 Task: Add Sprouts Blueberry Pomegranate Hydration Drink Mix Single to the cart.
Action: Mouse pressed left at (17, 81)
Screenshot: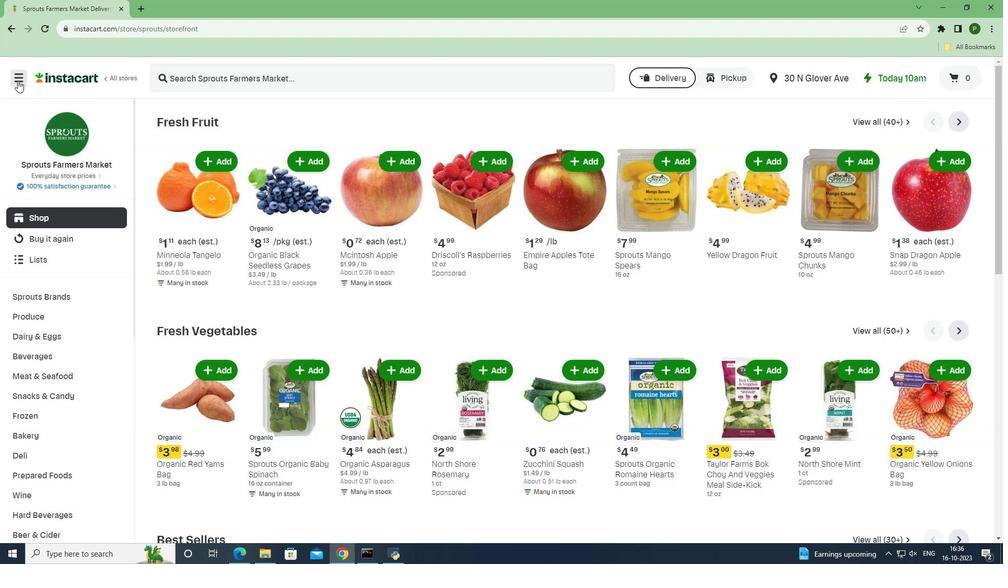 
Action: Mouse moved to (37, 276)
Screenshot: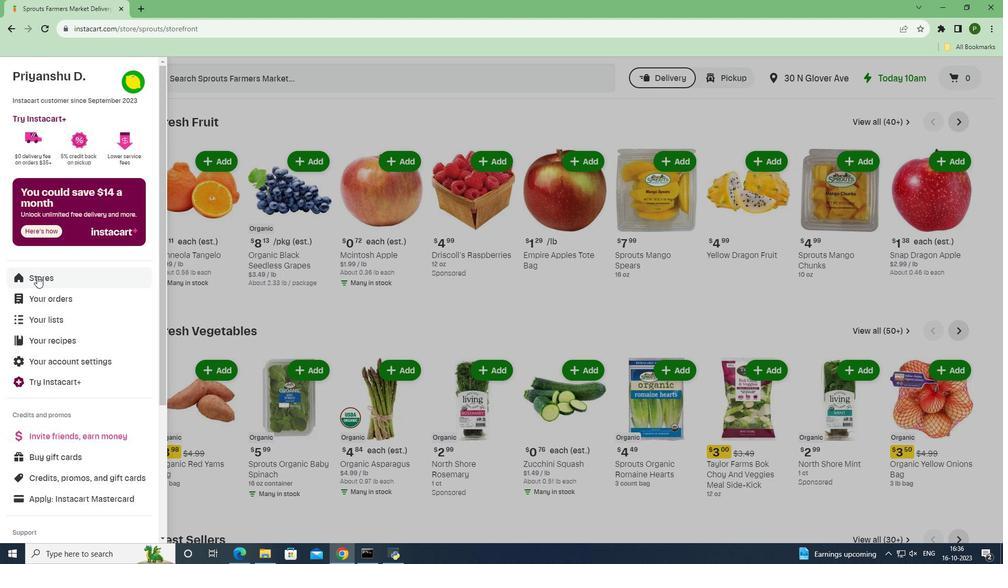 
Action: Mouse pressed left at (37, 276)
Screenshot: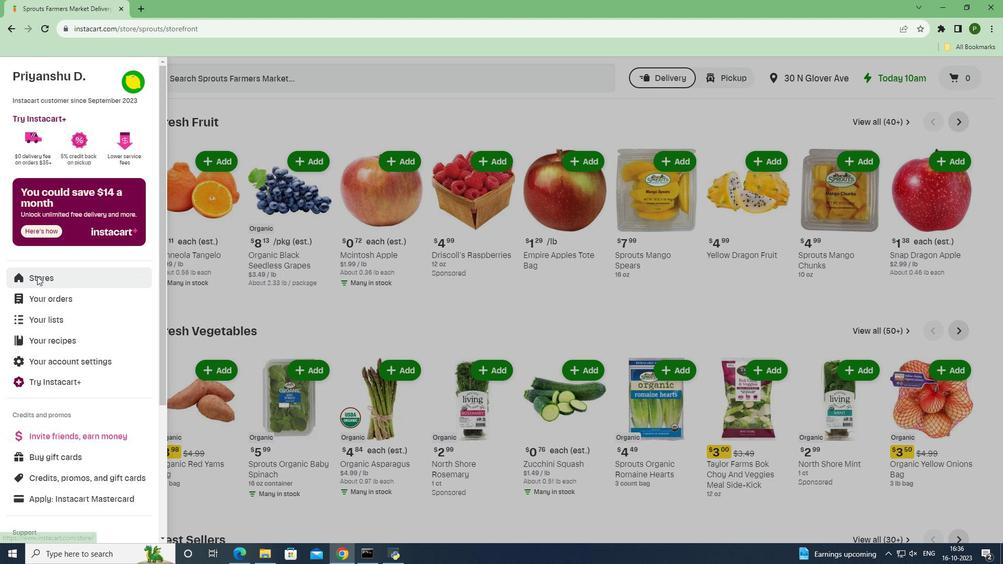 
Action: Mouse moved to (246, 113)
Screenshot: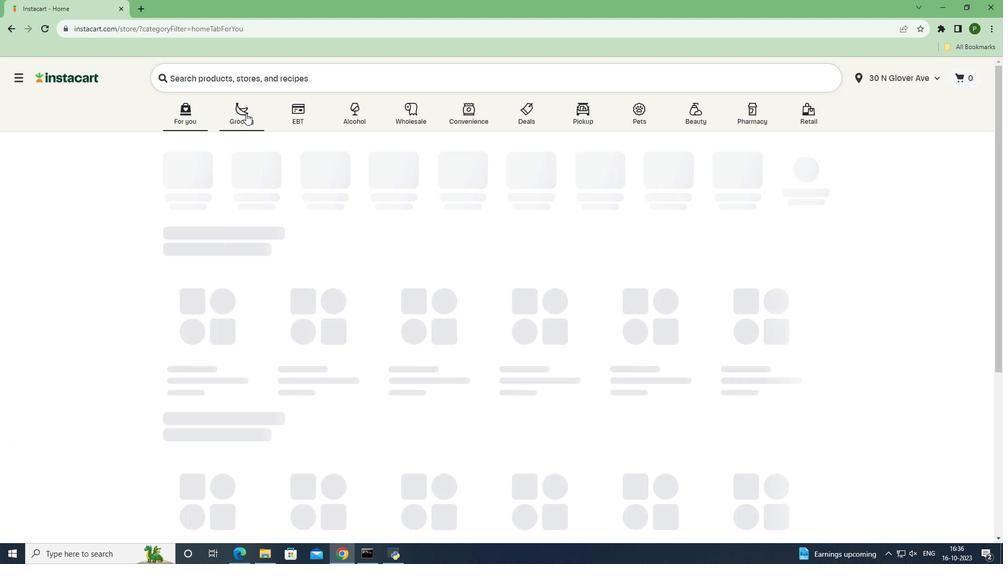 
Action: Mouse pressed left at (246, 113)
Screenshot: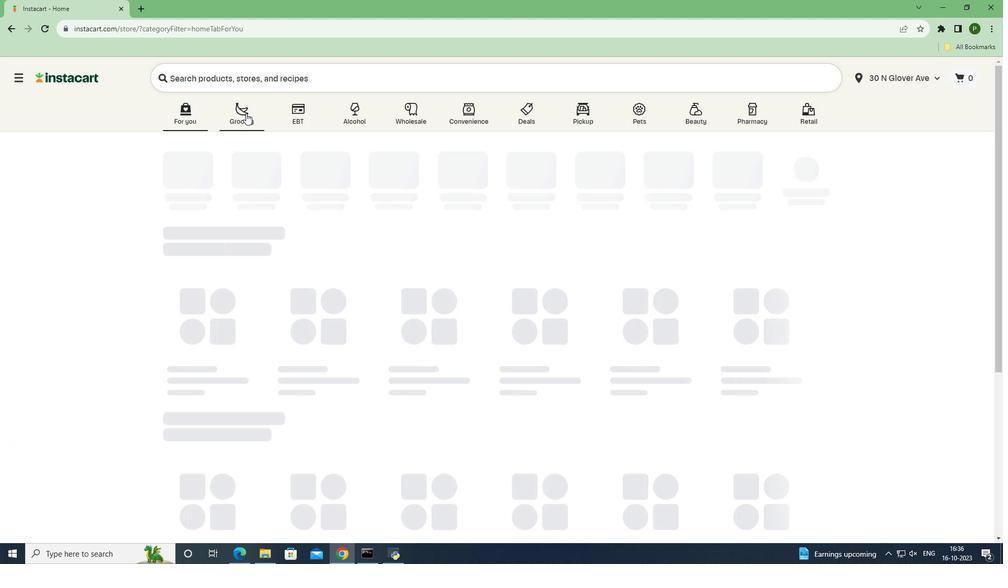 
Action: Mouse moved to (634, 233)
Screenshot: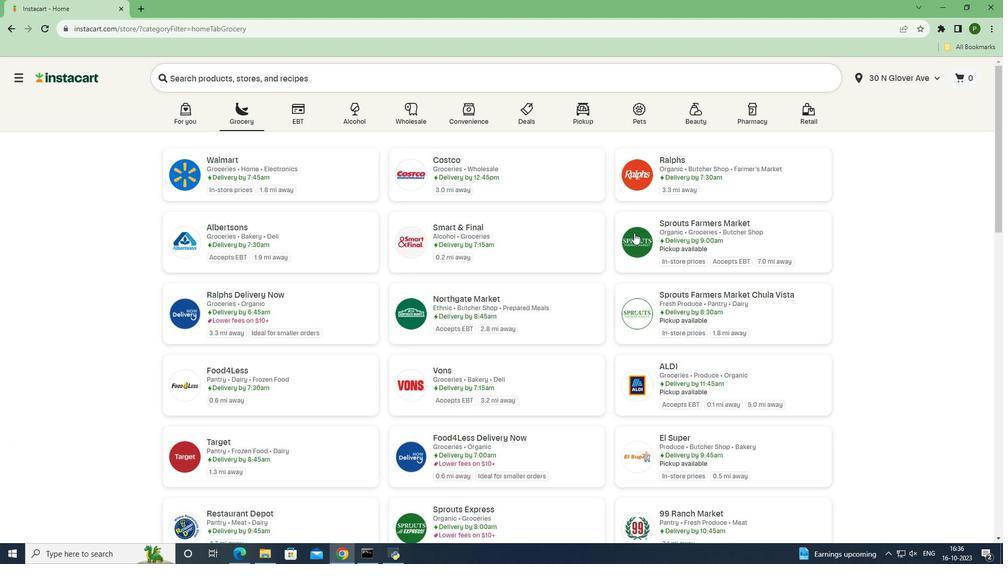 
Action: Mouse pressed left at (634, 233)
Screenshot: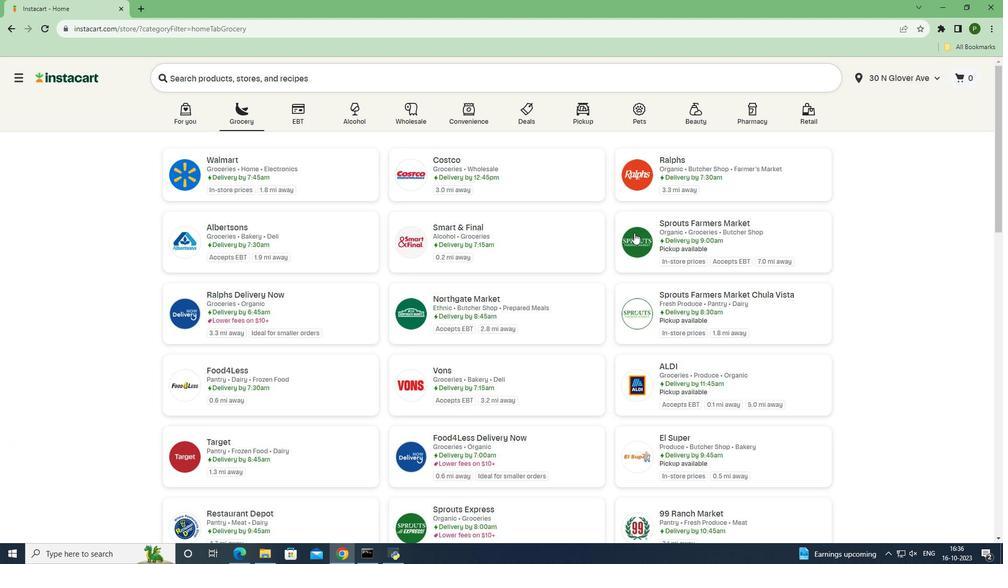 
Action: Mouse moved to (14, 352)
Screenshot: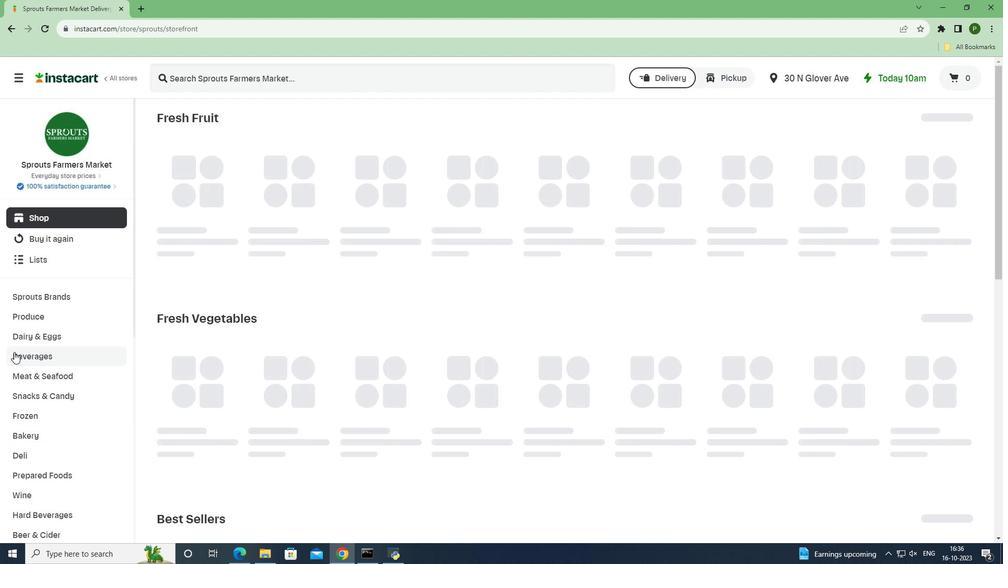 
Action: Mouse pressed left at (14, 352)
Screenshot: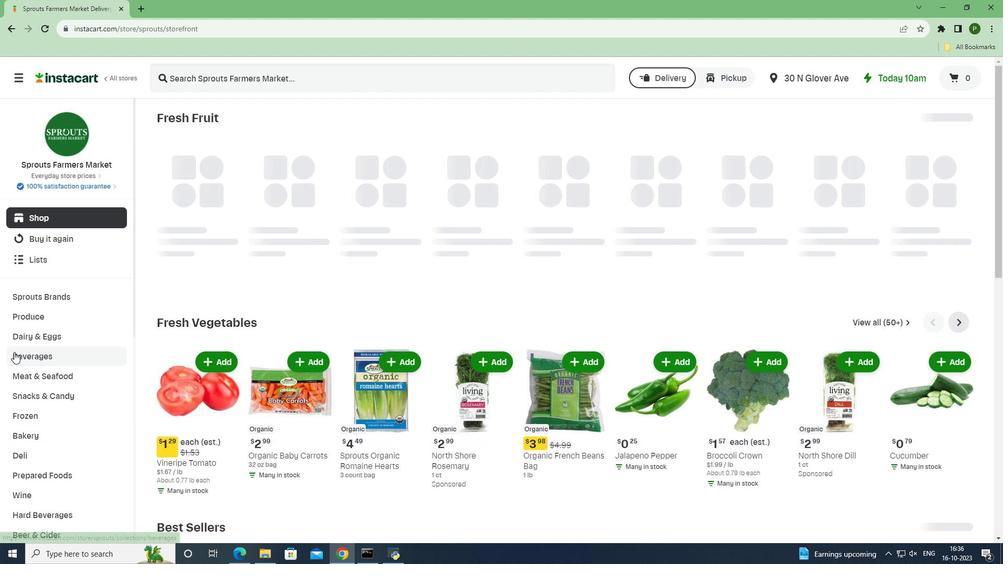 
Action: Mouse moved to (937, 146)
Screenshot: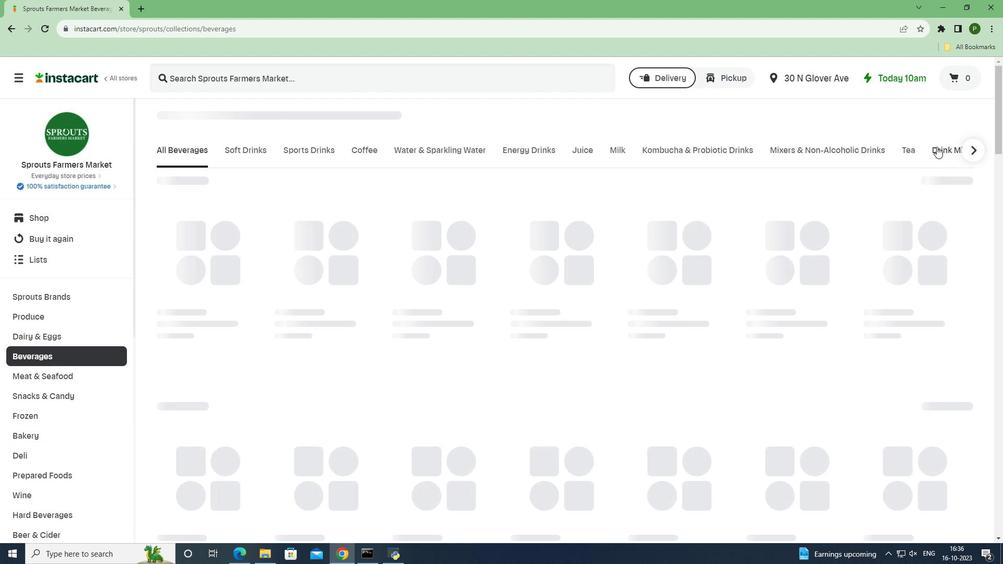 
Action: Mouse pressed left at (937, 146)
Screenshot: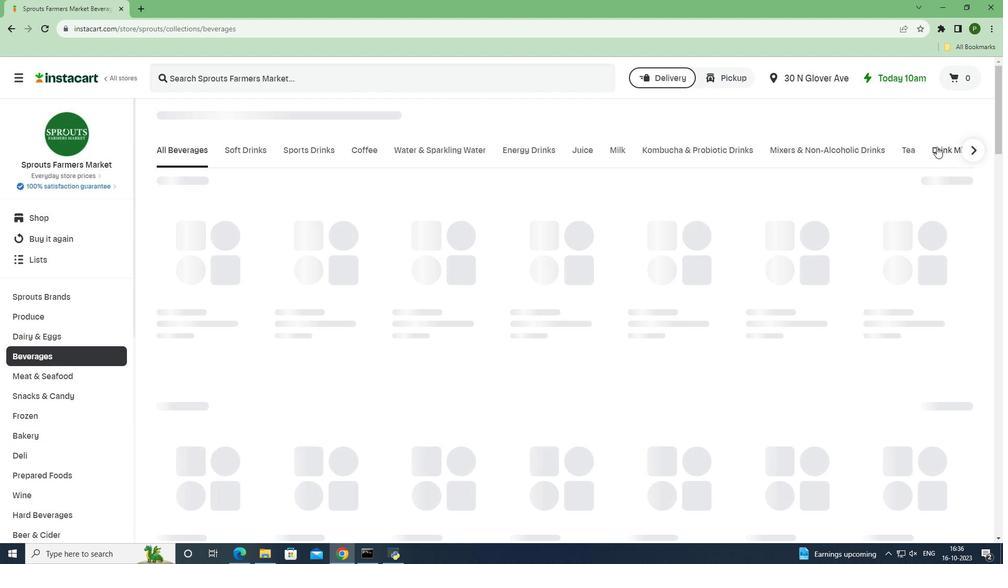 
Action: Mouse moved to (250, 176)
Screenshot: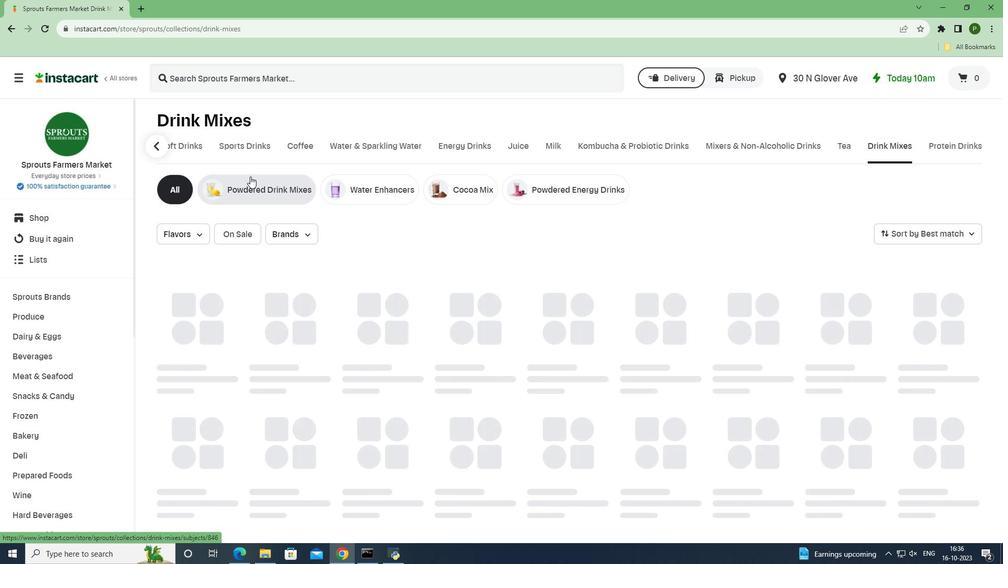 
Action: Mouse pressed left at (250, 176)
Screenshot: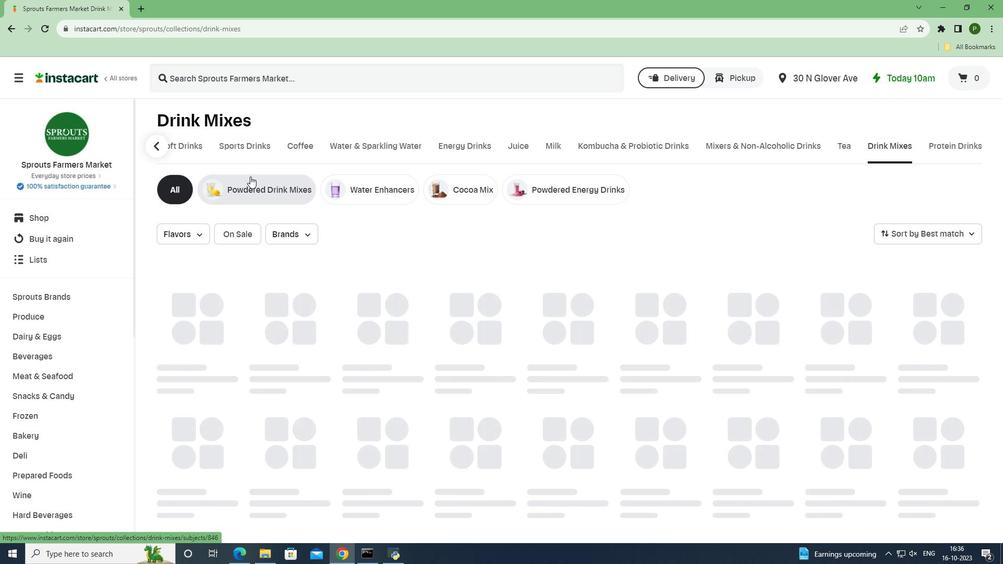 
Action: Mouse moved to (247, 76)
Screenshot: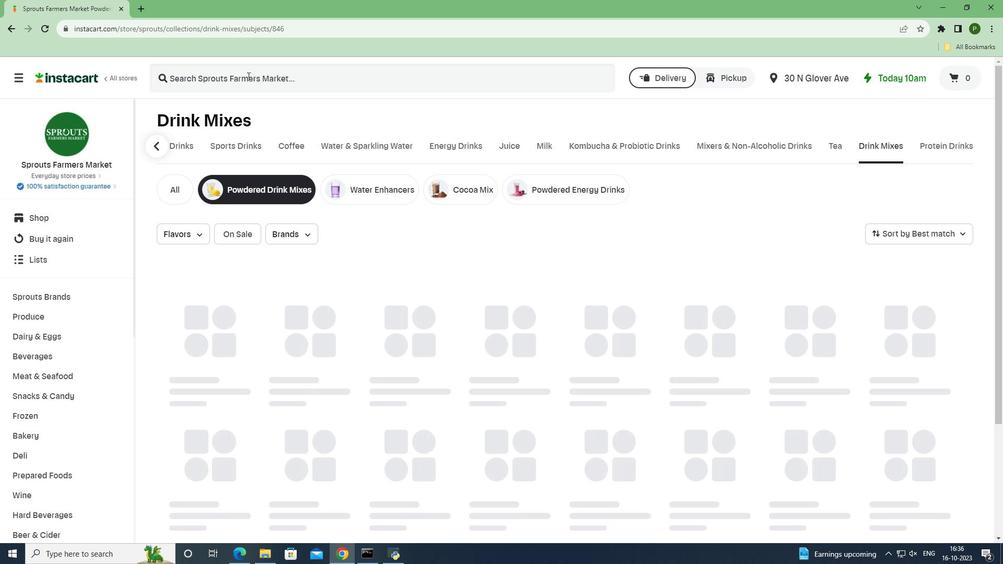 
Action: Mouse pressed left at (247, 76)
Screenshot: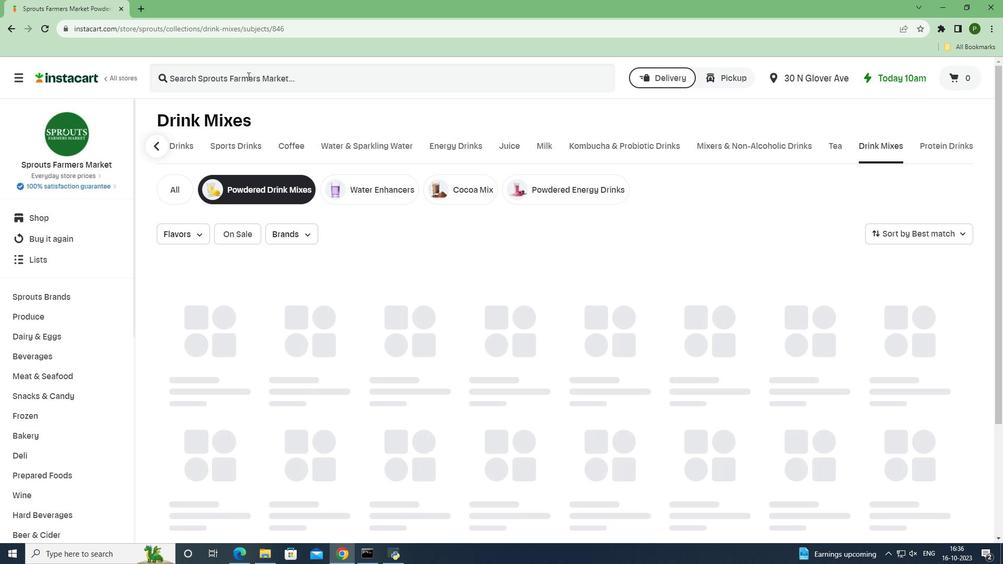 
Action: Key pressed <Key.caps_lock>S<Key.caps_lock>prouts<Key.space><Key.caps_lock>B<Key.caps_lock>lueberry<Key.space><Key.caps_lock>P<Key.caps_lock>omegranate<Key.space><Key.caps_lock>H<Key.caps_lock>ydration<Key.space><Key.caps_lock>D<Key.caps_lock>rink<Key.space><Key.caps_lock>M<Key.caps_lock>ix<Key.space><Key.caps_lock>S<Key.caps_lock>ingle<Key.space><Key.enter>
Screenshot: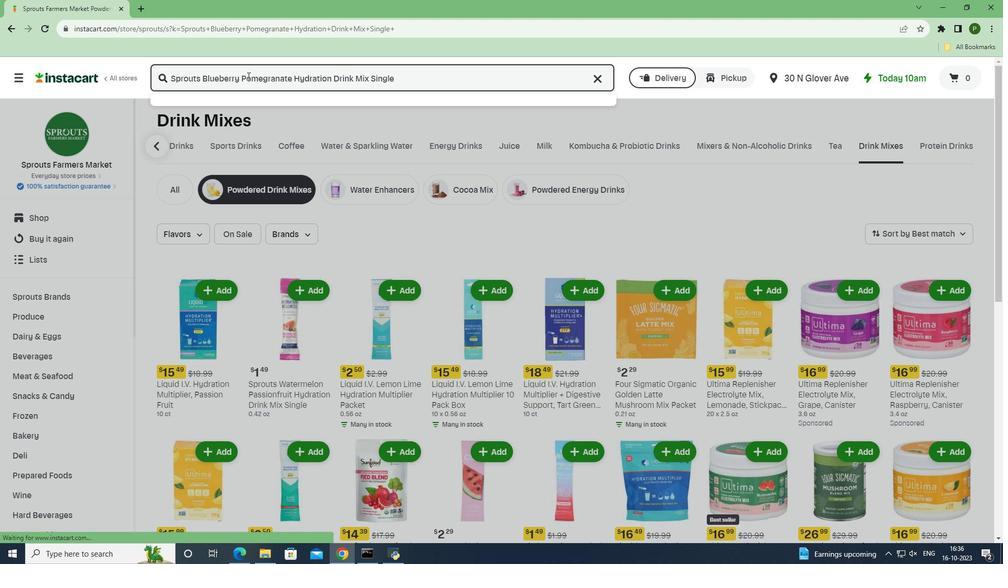 
Action: Mouse moved to (622, 180)
Screenshot: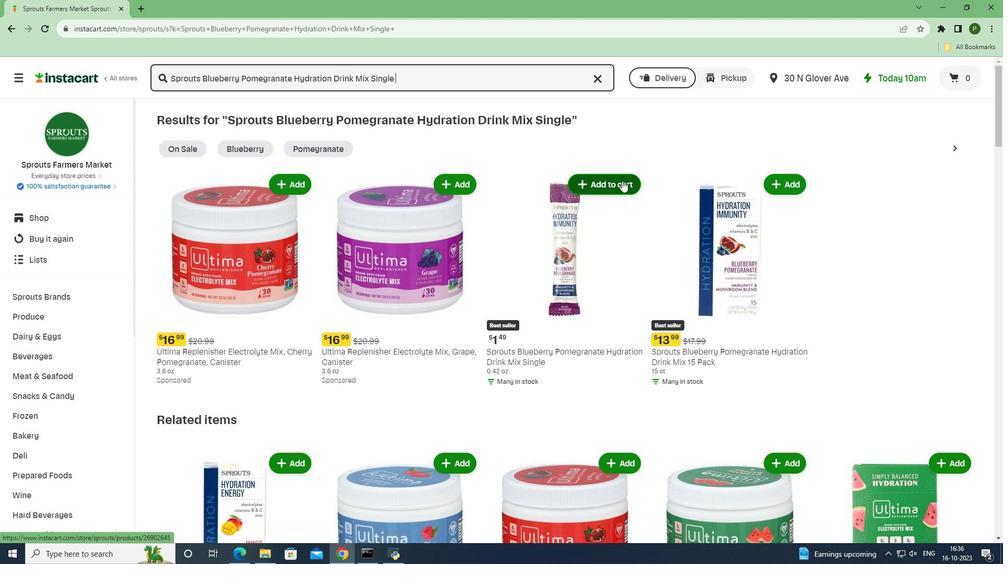 
Action: Mouse pressed left at (622, 180)
Screenshot: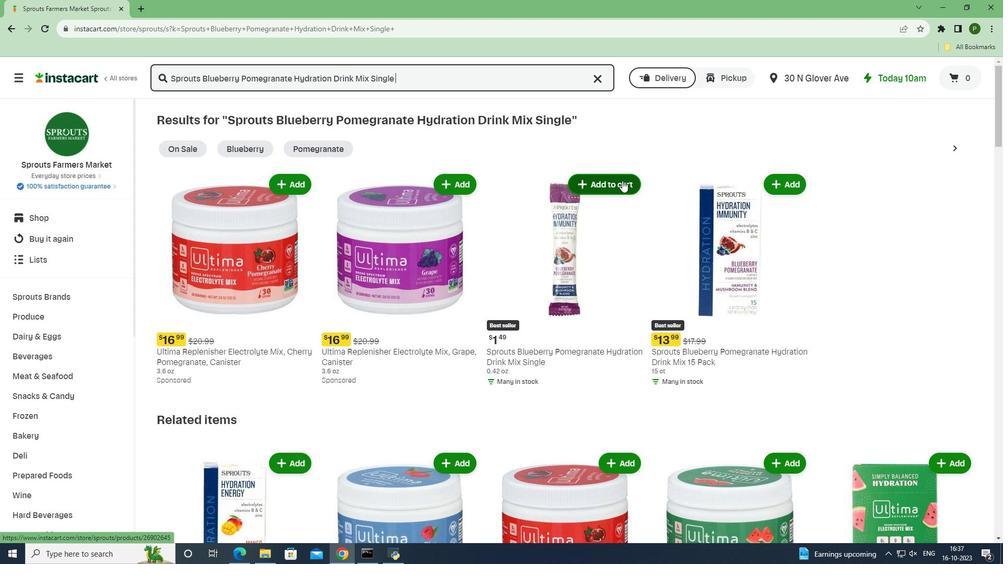 
Action: Mouse moved to (628, 254)
Screenshot: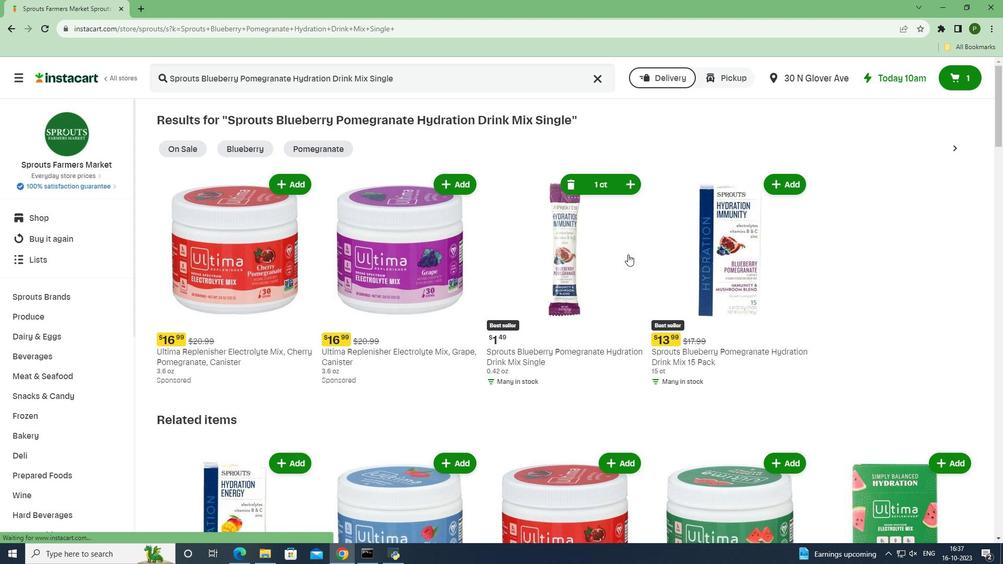 
